 Task: Set and save the audio visualization to the Spectrum.
Action: Mouse moved to (44, 11)
Screenshot: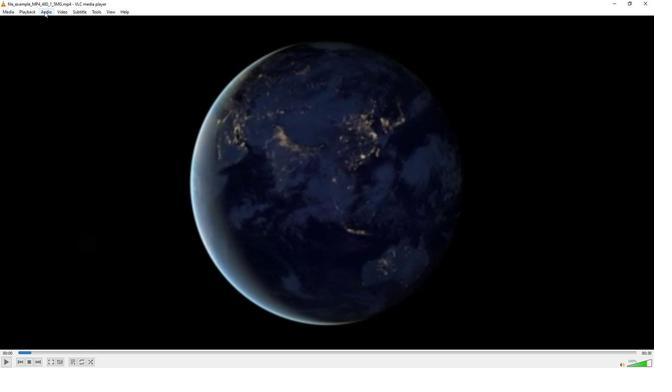 
Action: Mouse pressed left at (44, 11)
Screenshot: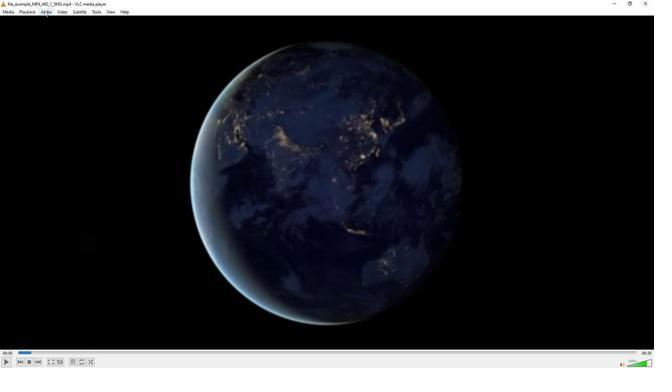 
Action: Mouse moved to (65, 45)
Screenshot: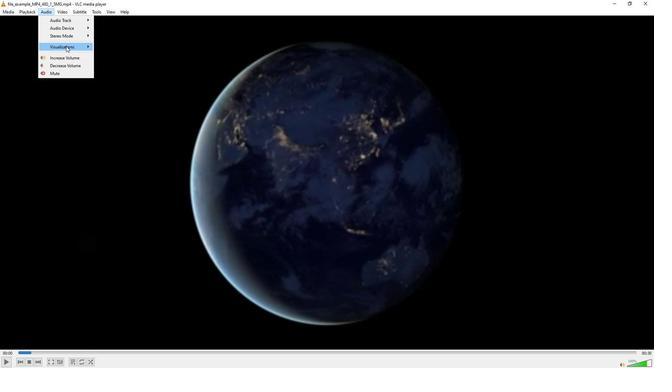 
Action: Mouse pressed left at (65, 45)
Screenshot: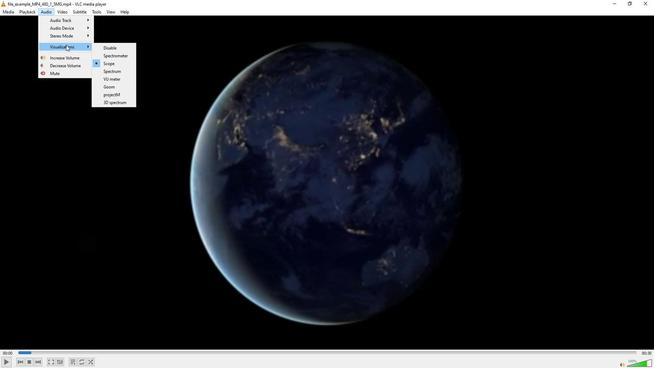 
Action: Mouse moved to (108, 71)
Screenshot: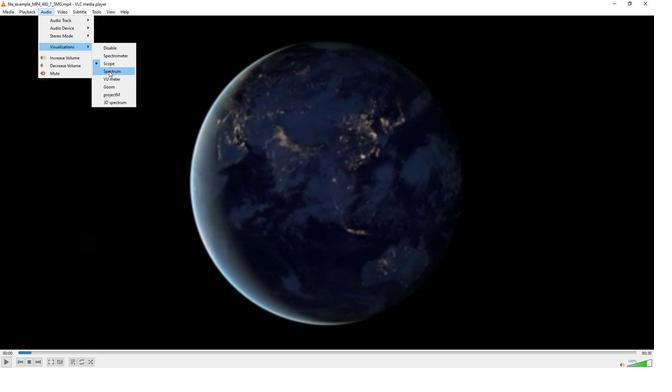 
Action: Mouse pressed left at (108, 71)
Screenshot: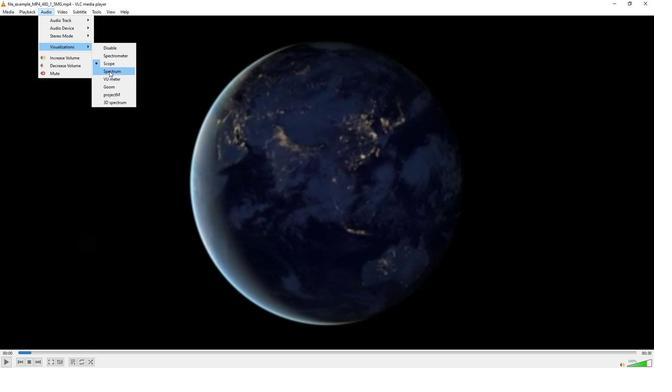 
